 Task: Change object animations to fly out to left.
Action: Mouse moved to (438, 83)
Screenshot: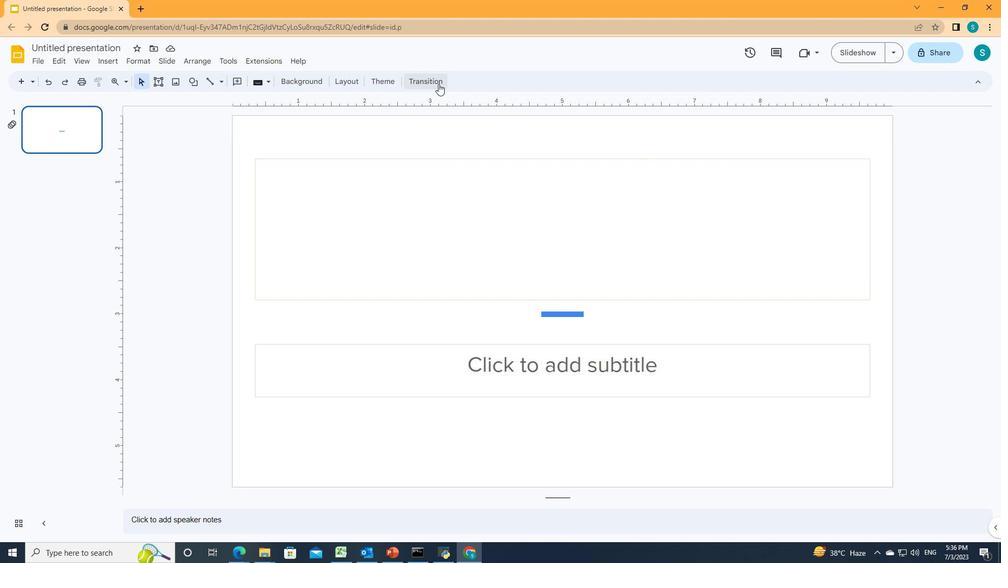 
Action: Mouse pressed left at (438, 83)
Screenshot: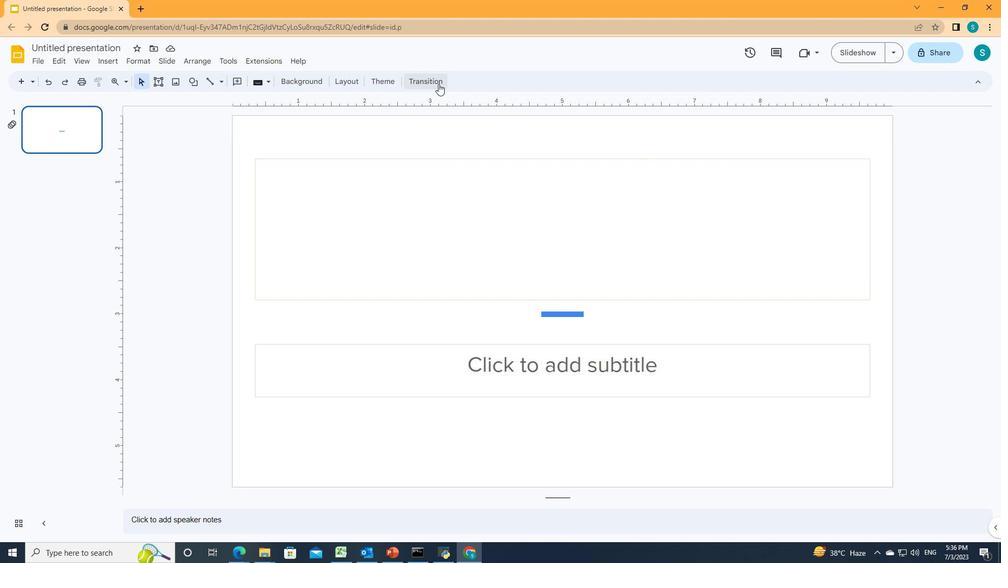
Action: Mouse moved to (844, 311)
Screenshot: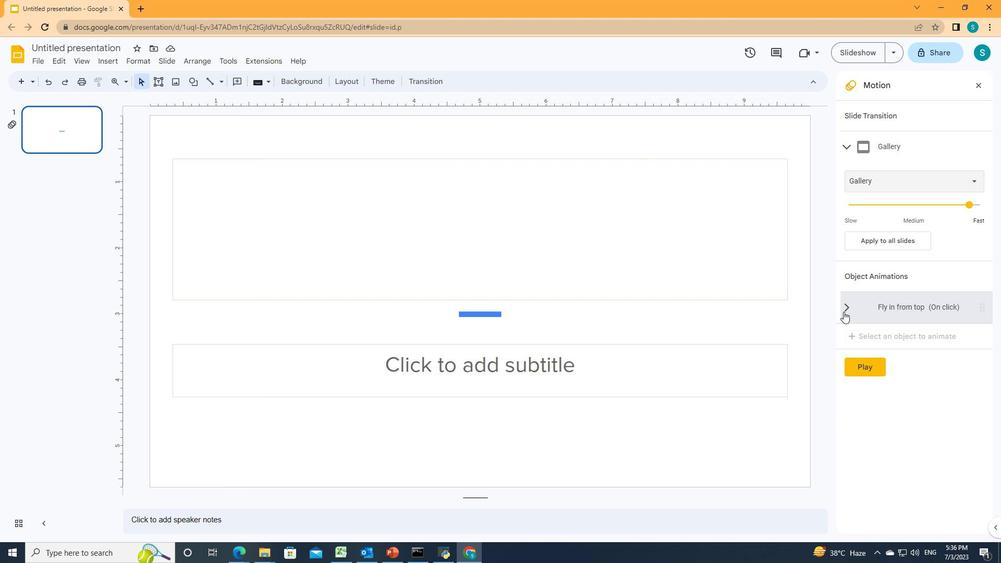 
Action: Mouse pressed left at (844, 311)
Screenshot: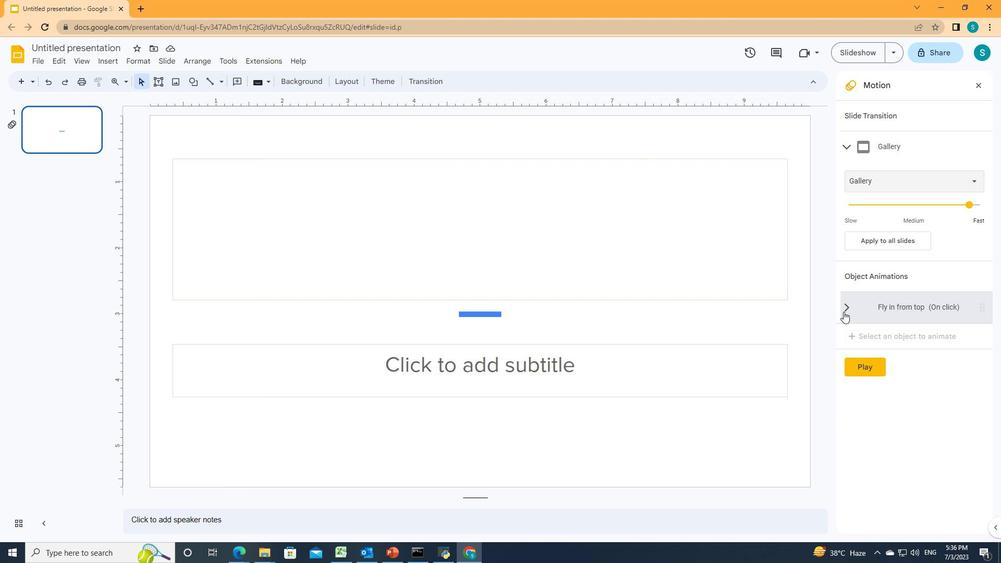 
Action: Mouse moved to (916, 245)
Screenshot: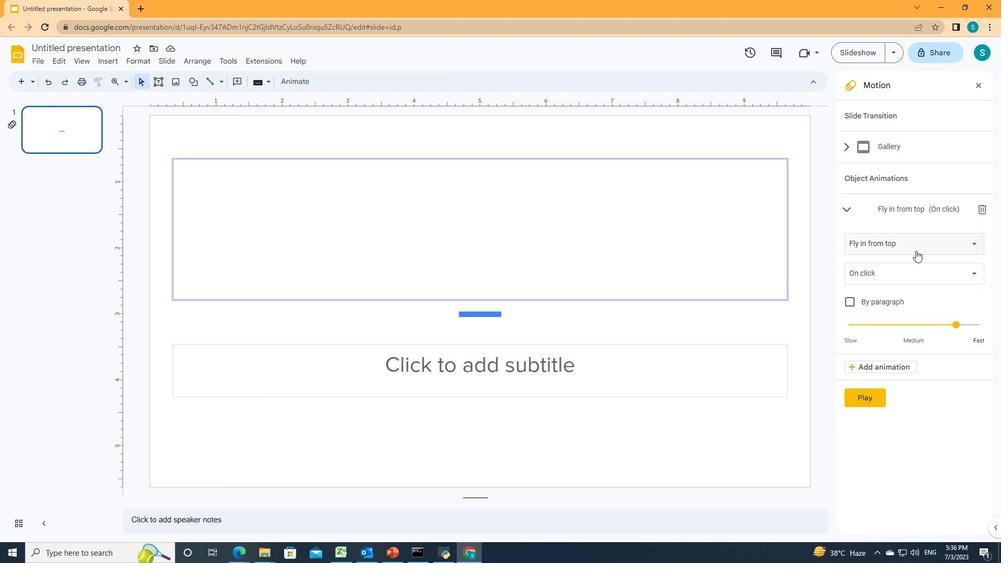 
Action: Mouse pressed left at (916, 245)
Screenshot: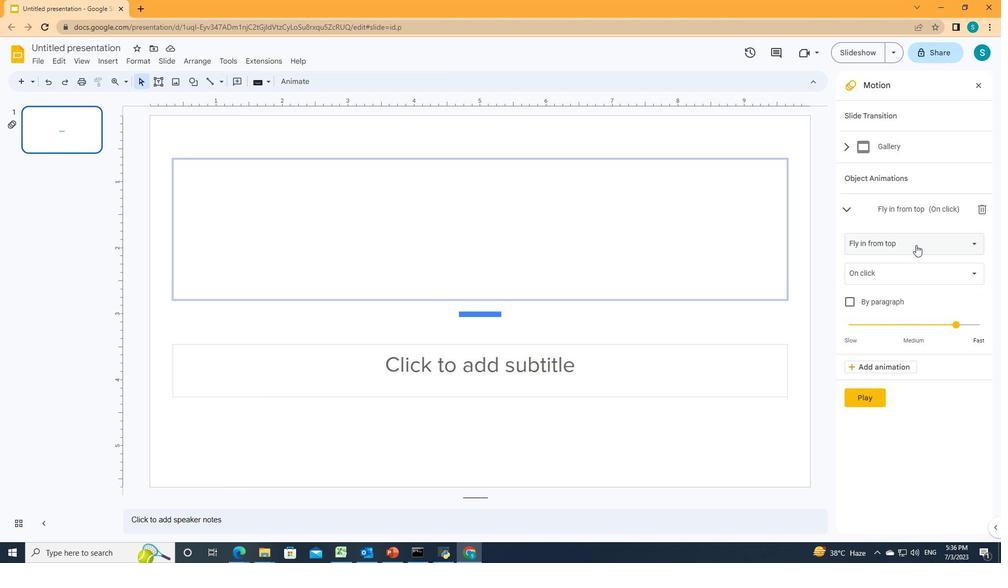 
Action: Mouse moved to (885, 394)
Screenshot: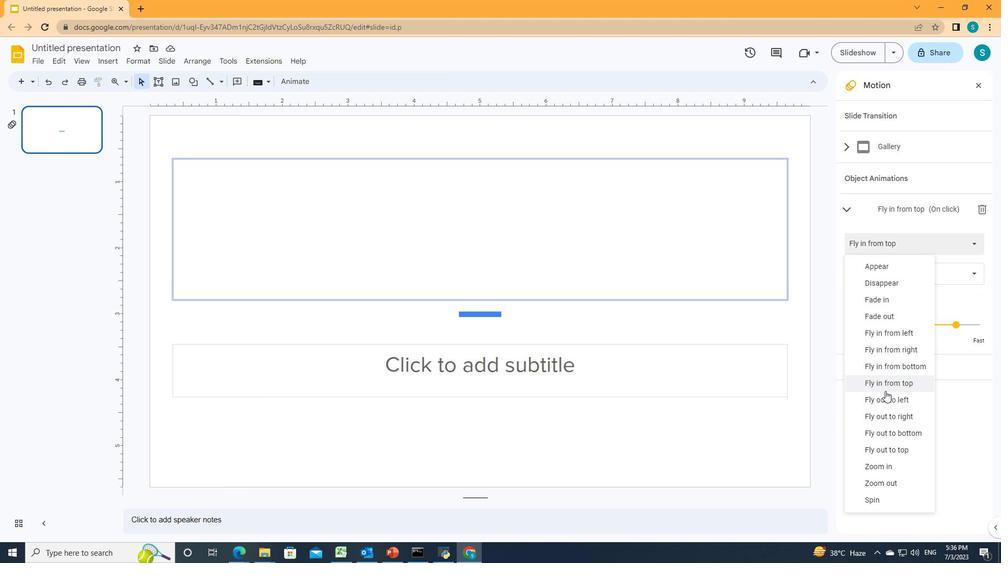 
Action: Mouse pressed left at (885, 394)
Screenshot: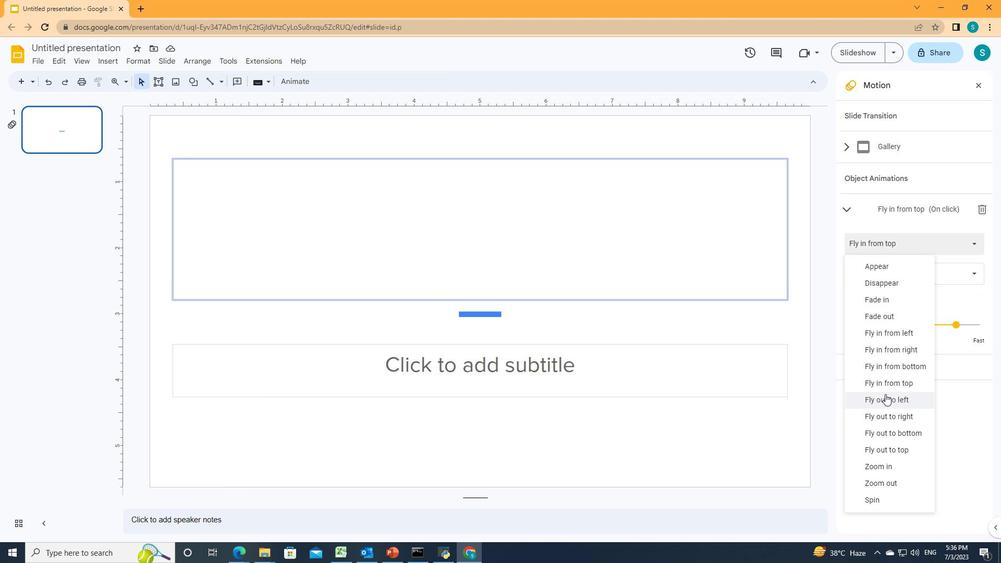 
